 Task: Use the formula "CHIINV" in spreadsheet "Project portfolio".
Action: Mouse moved to (452, 199)
Screenshot: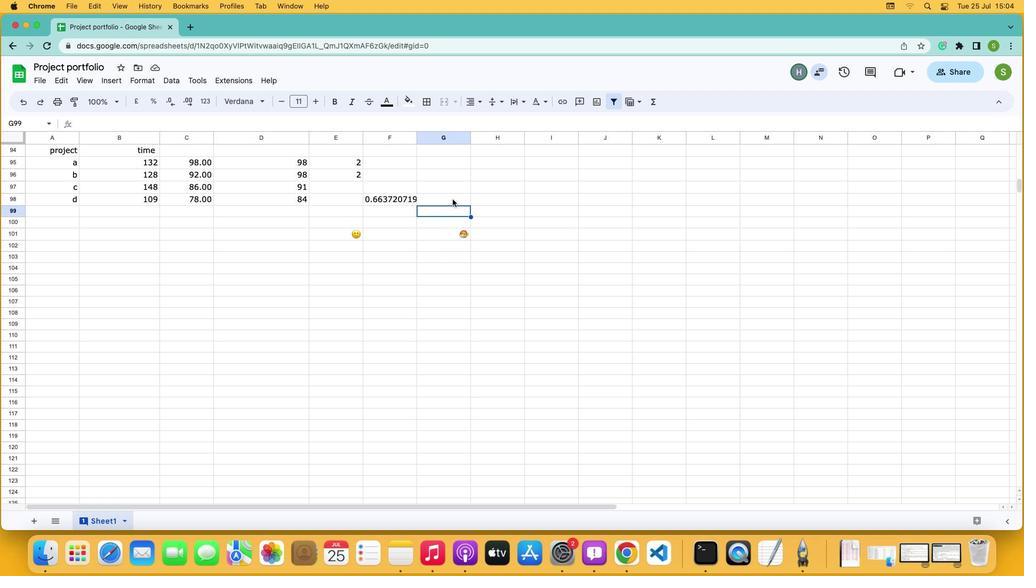 
Action: Mouse pressed left at (452, 199)
Screenshot: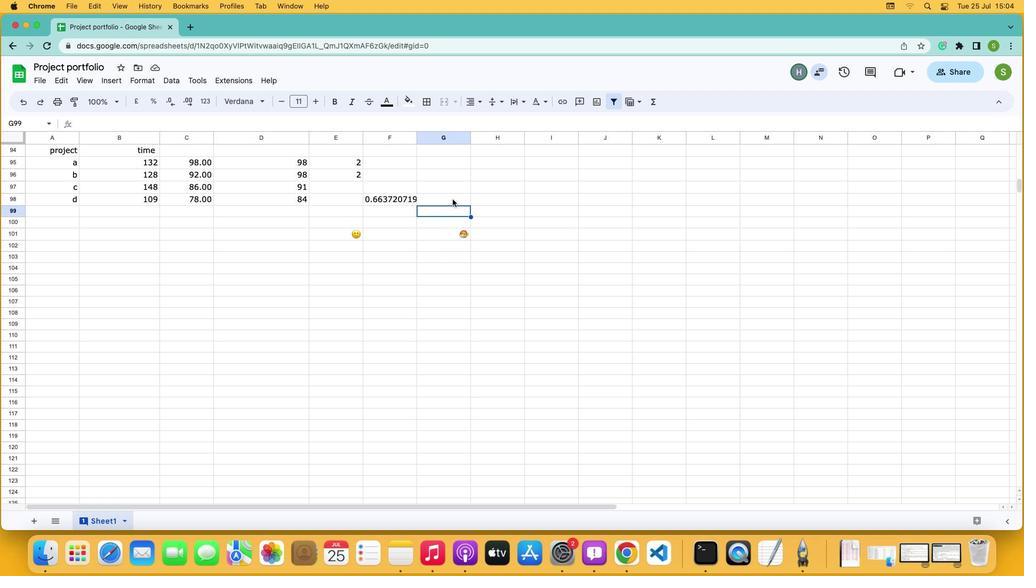
Action: Mouse pressed left at (452, 199)
Screenshot: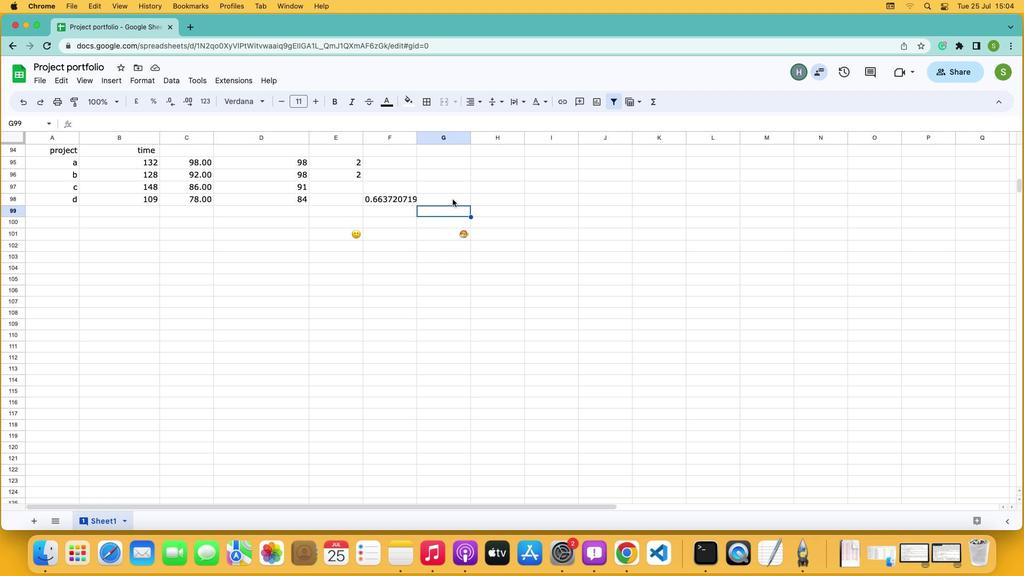 
Action: Mouse moved to (654, 102)
Screenshot: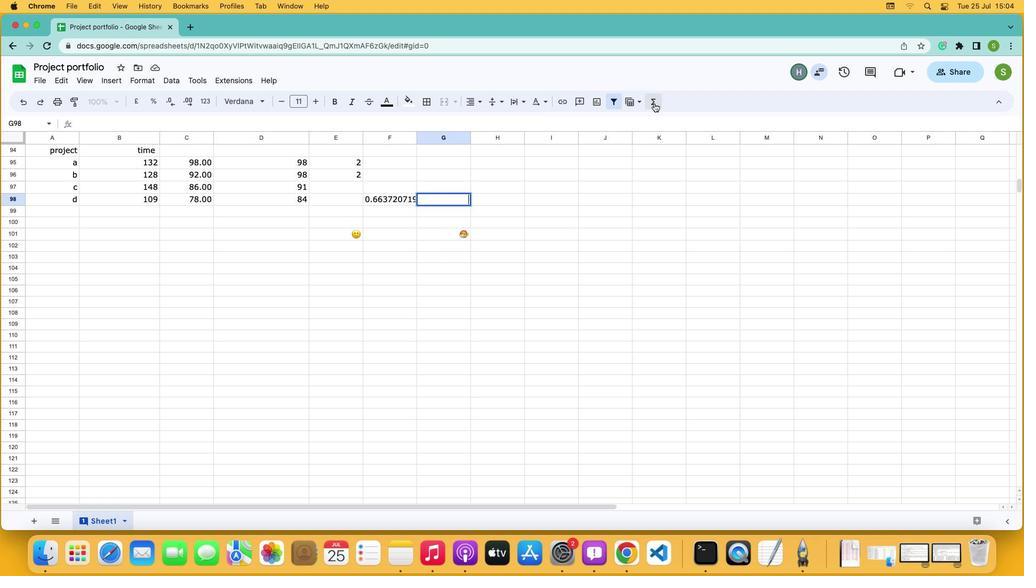 
Action: Mouse pressed left at (654, 102)
Screenshot: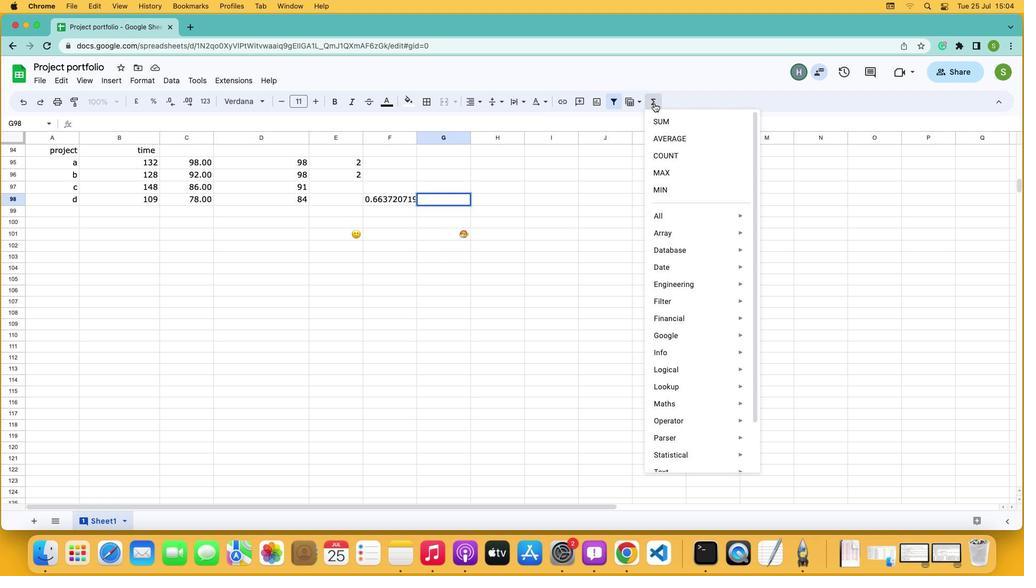 
Action: Mouse moved to (674, 217)
Screenshot: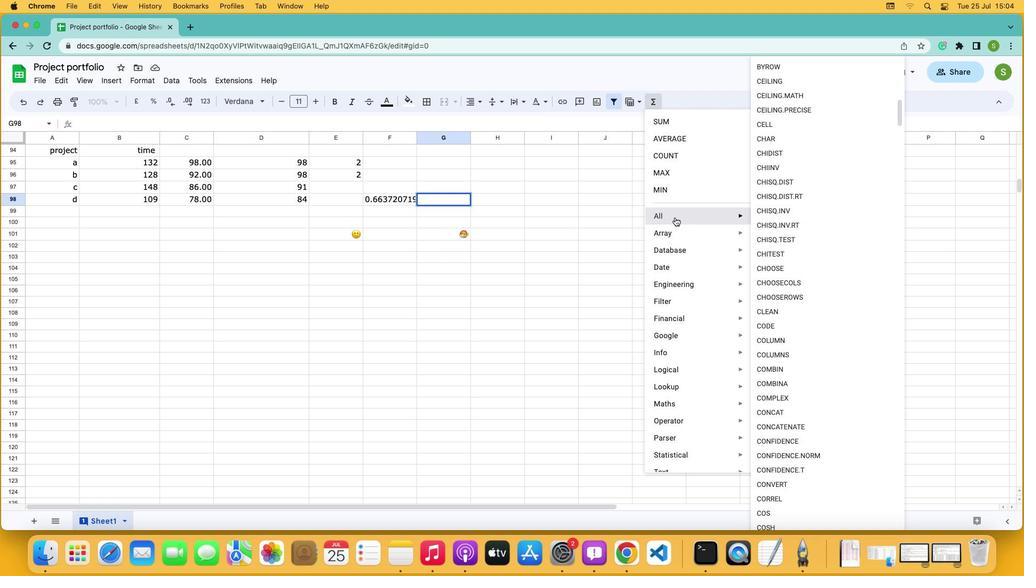 
Action: Mouse pressed left at (674, 217)
Screenshot: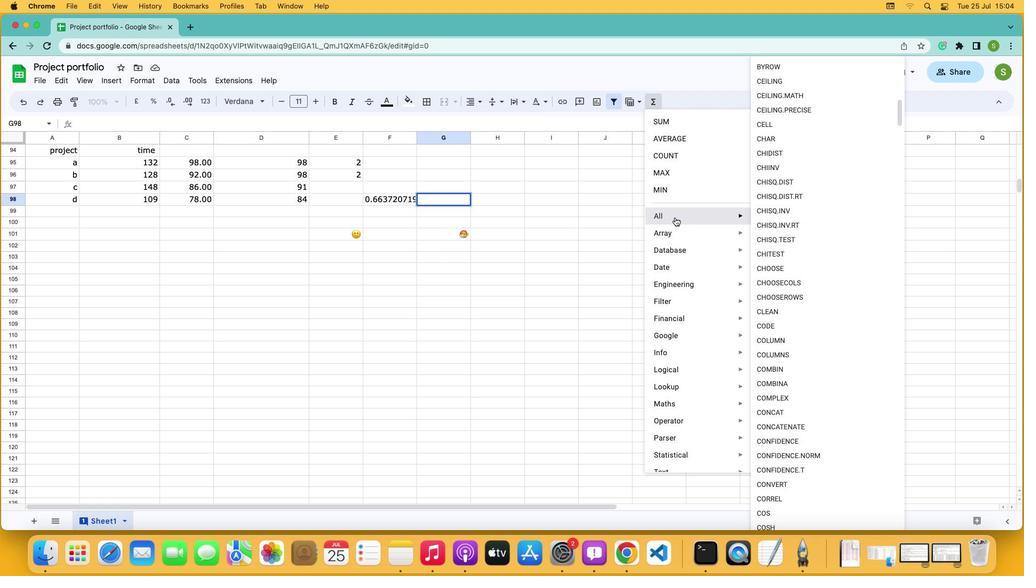 
Action: Mouse moved to (759, 163)
Screenshot: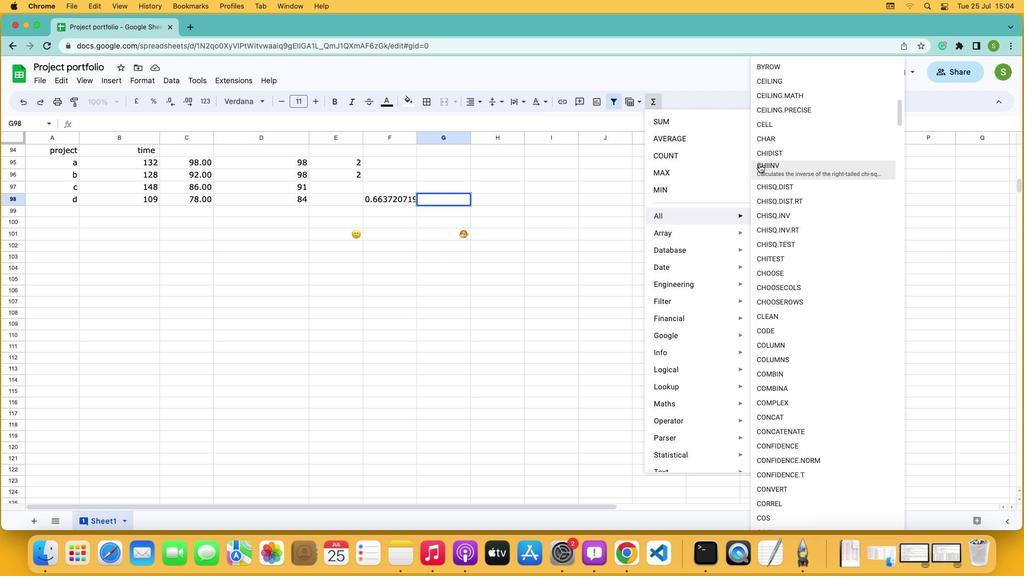 
Action: Mouse pressed left at (759, 163)
Screenshot: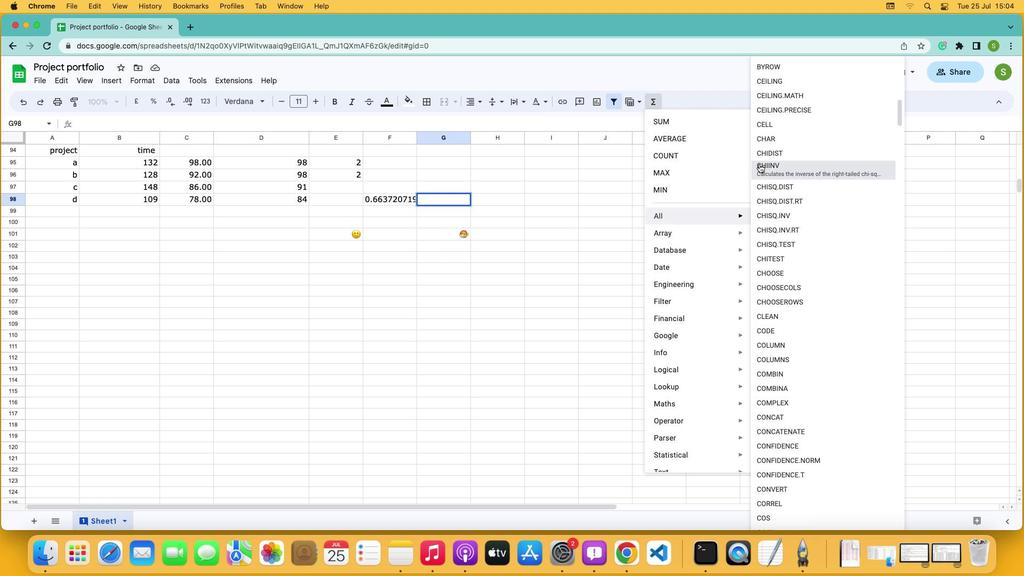 
Action: Mouse moved to (376, 201)
Screenshot: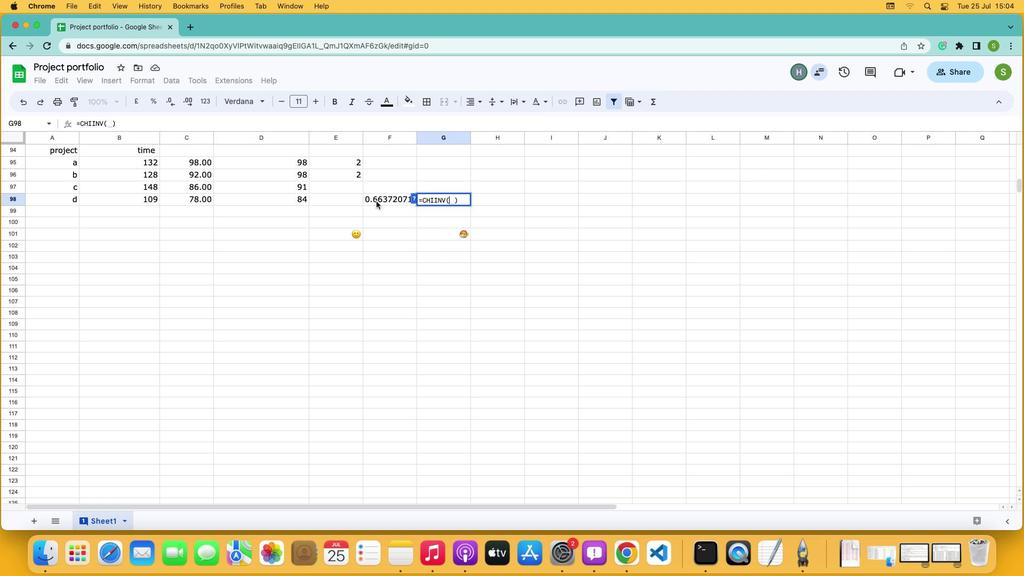 
Action: Mouse pressed left at (376, 201)
Screenshot: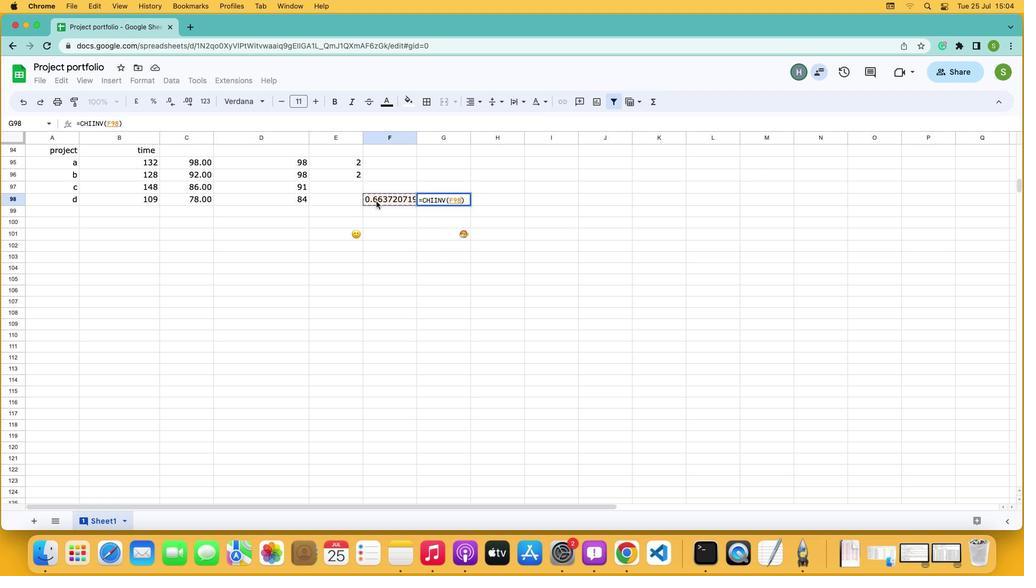 
Action: Key pressed ','
Screenshot: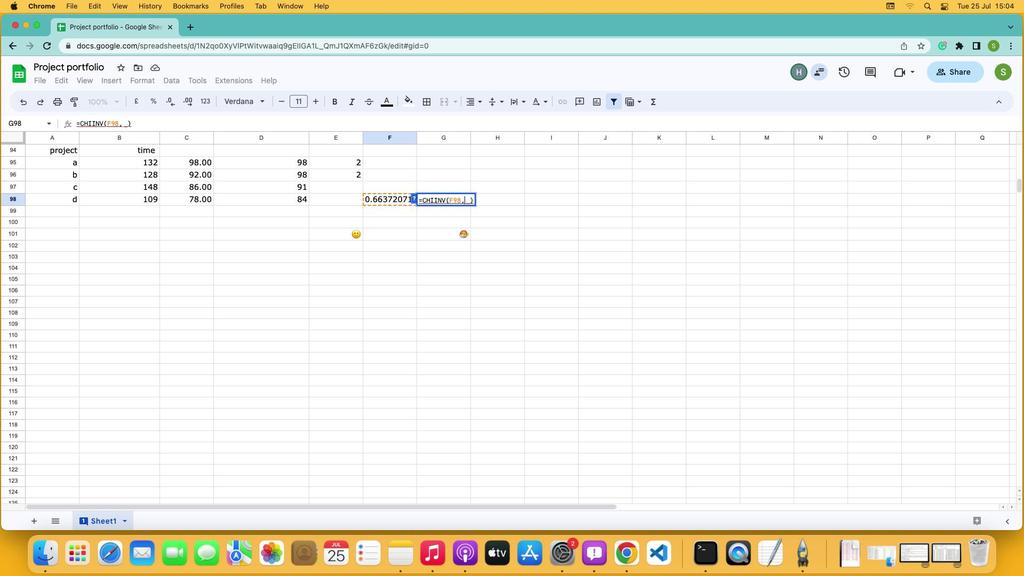 
Action: Mouse moved to (297, 198)
Screenshot: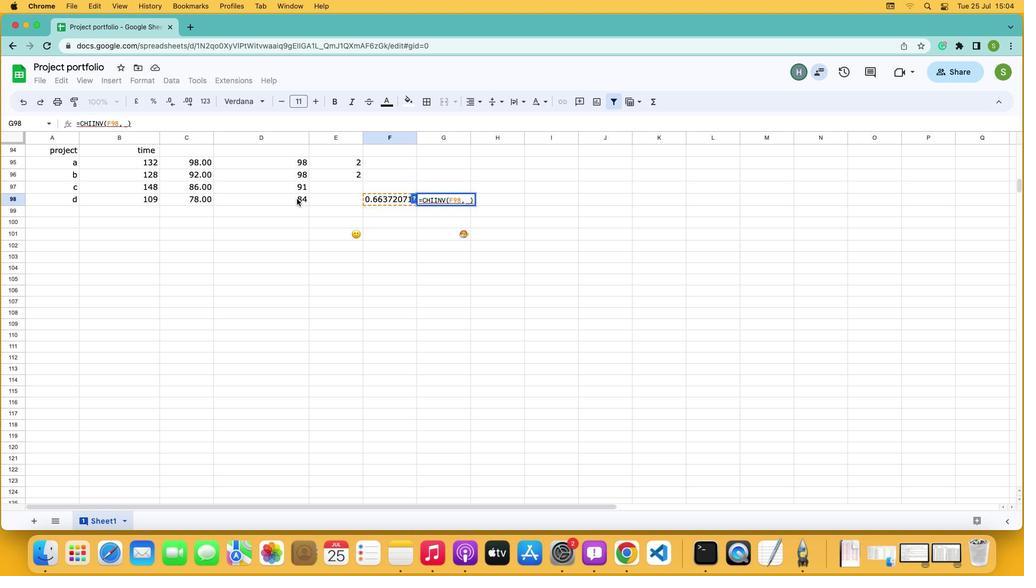 
Action: Mouse pressed left at (297, 198)
Screenshot: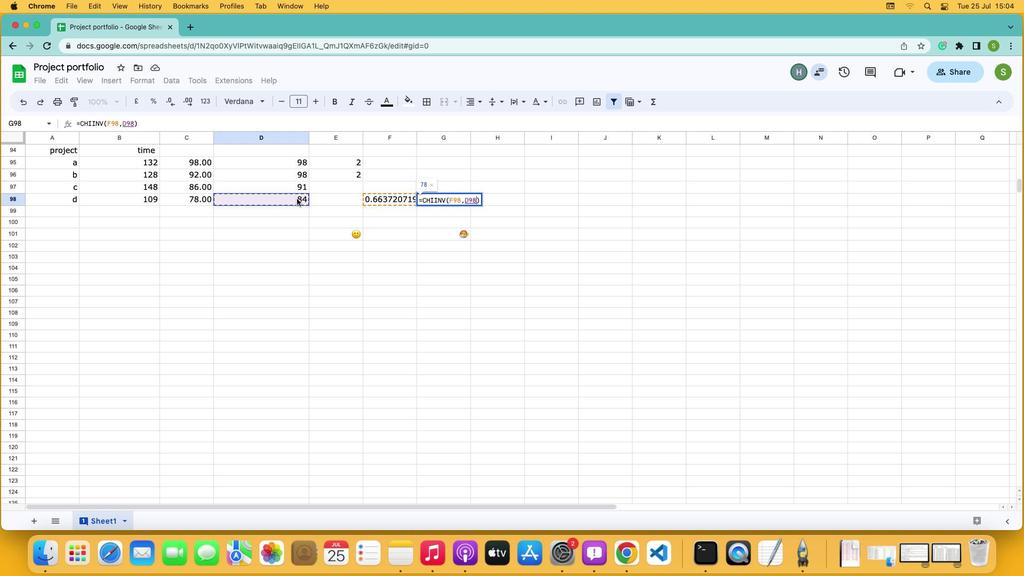 
Action: Key pressed Key.enter
Screenshot: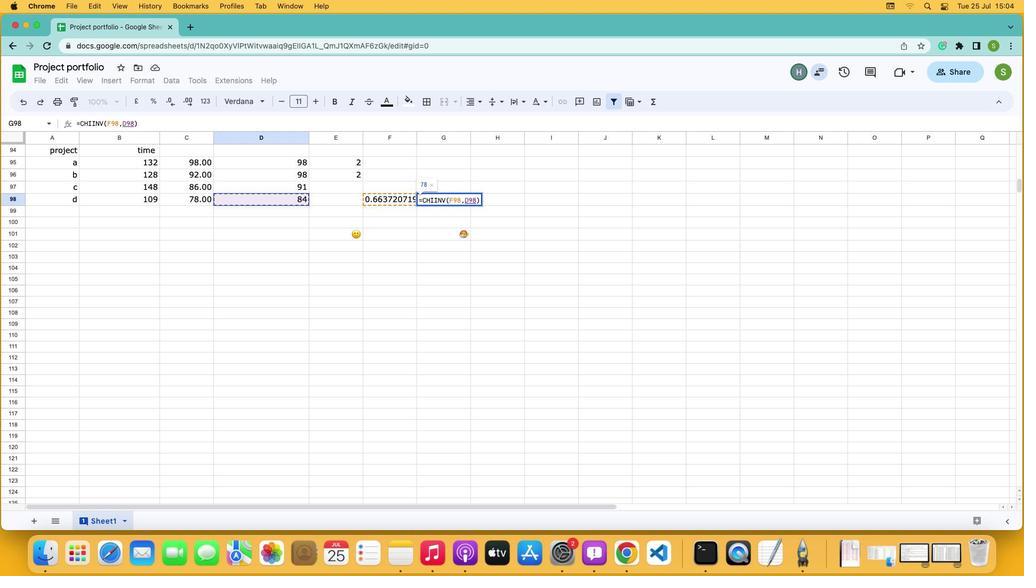 
